 Task: Arrange a 90-minute stand-up paddleboarding and kayaking adventure.
Action: Mouse moved to (517, 200)
Screenshot: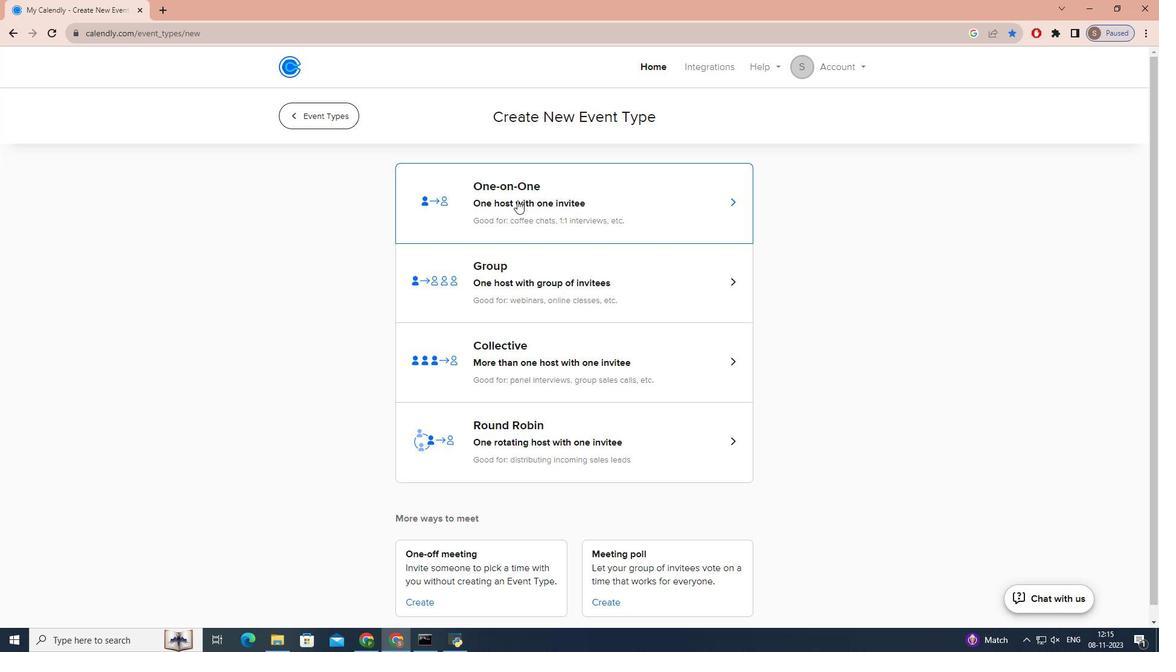 
Action: Mouse pressed left at (517, 200)
Screenshot: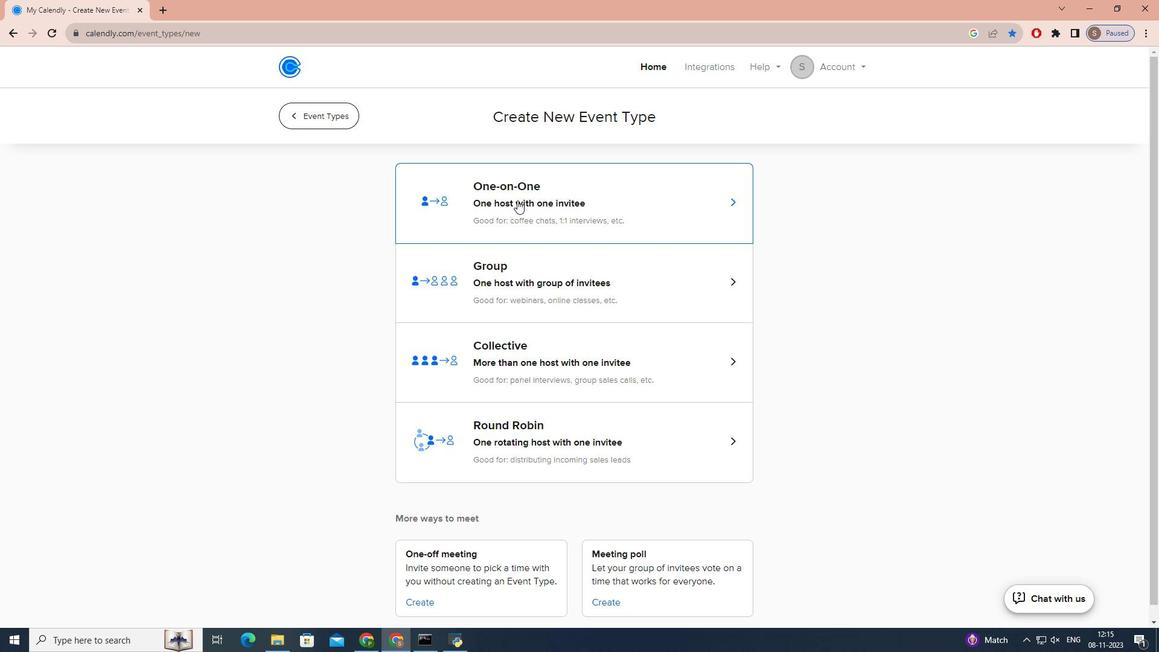 
Action: Key pressed c<Key.caps_lock>OASTE<Key.backspace>AL<Key.space><Key.caps_lock>p<Key.caps_lock>ADDLE<Key.space>AND<Key.space><Key.caps_lock>k<Key.caps_lock>AYAKING<Key.space><Key.caps_lock>a<Key.caps_lock>DVENTURE
Screenshot: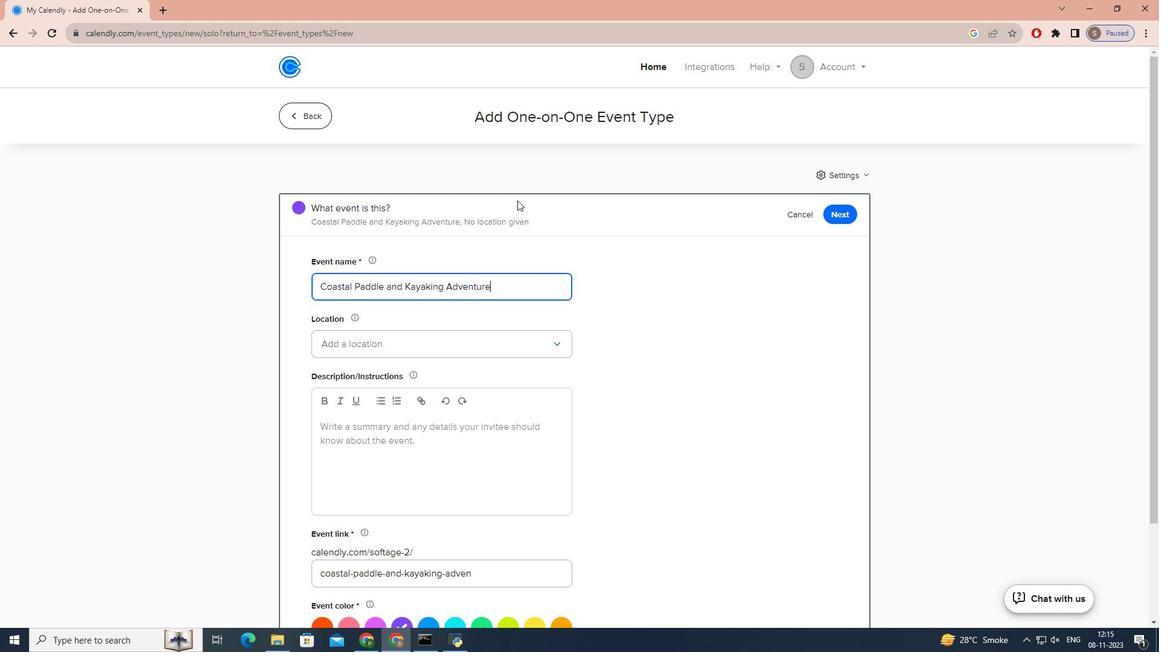 
Action: Mouse moved to (477, 338)
Screenshot: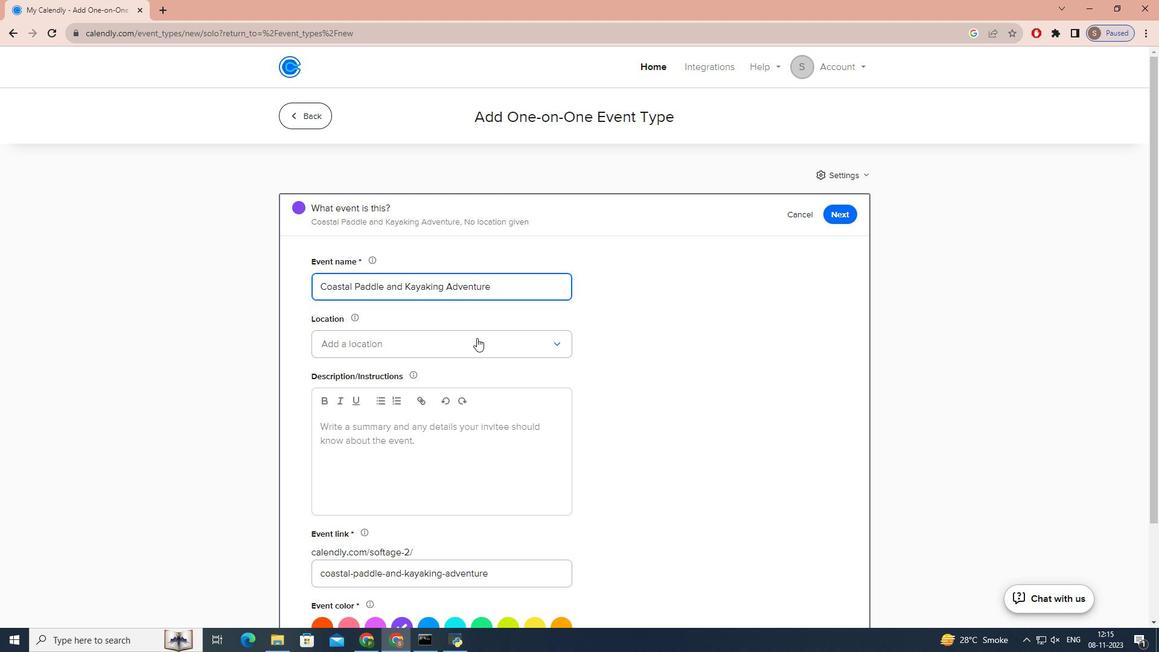 
Action: Mouse pressed left at (477, 338)
Screenshot: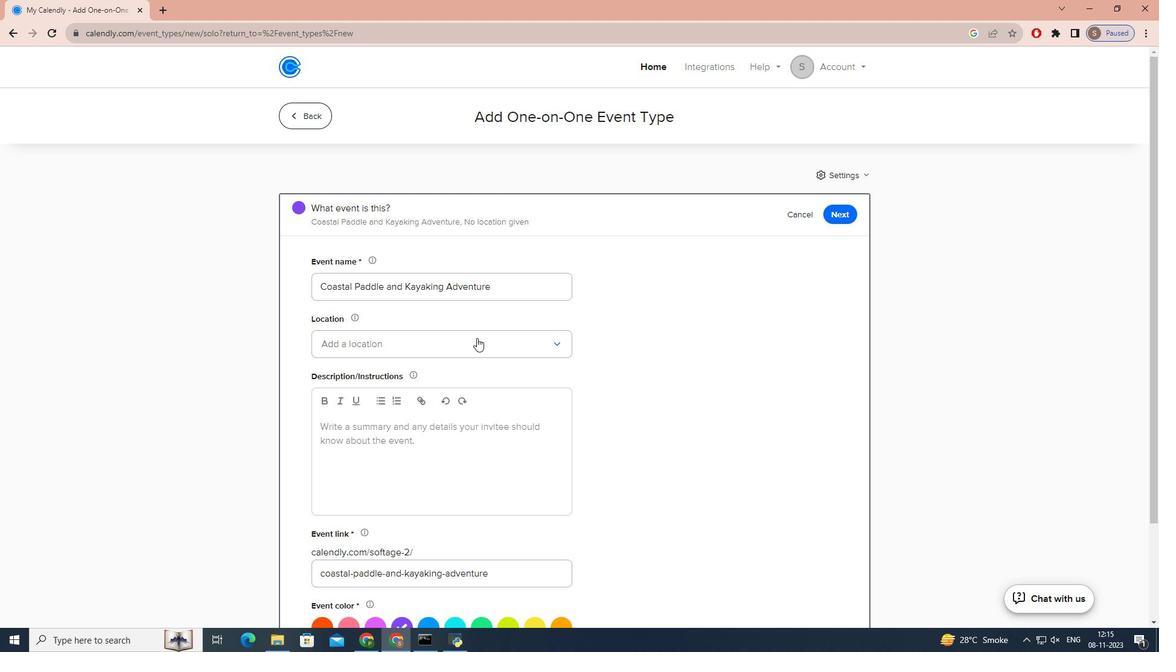 
Action: Mouse moved to (435, 384)
Screenshot: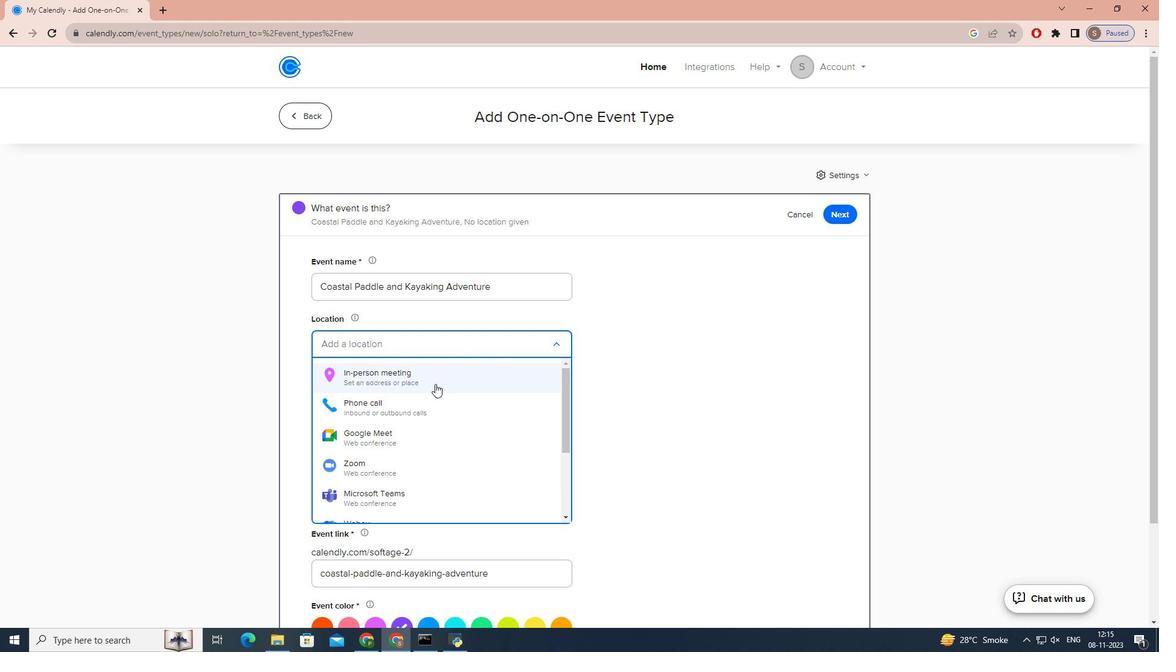 
Action: Mouse pressed left at (435, 384)
Screenshot: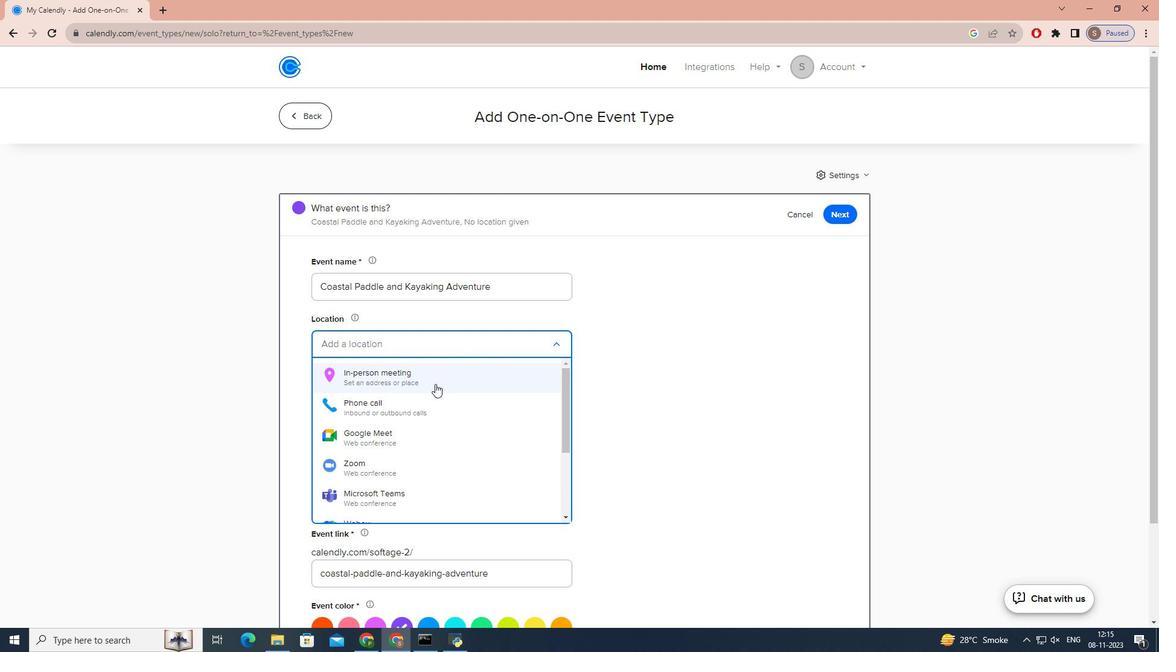 
Action: Mouse moved to (501, 207)
Screenshot: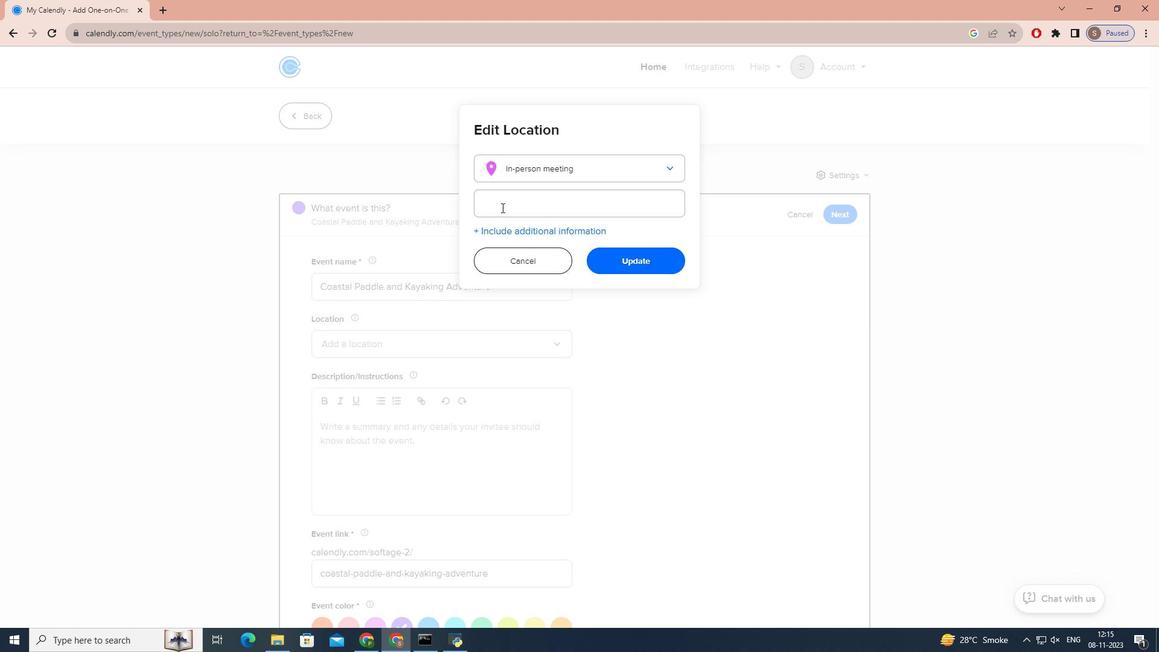 
Action: Mouse pressed left at (501, 207)
Screenshot: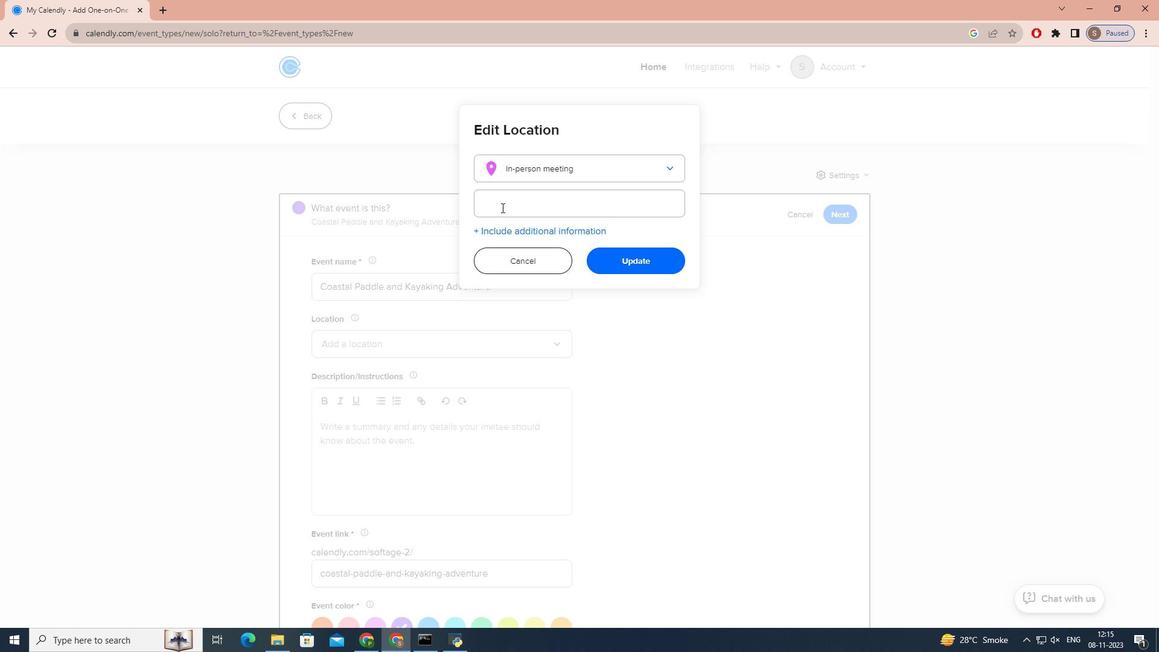 
Action: Key pressed <Key.caps_lock>e<Key.caps_lock>VERGLADES<Key.space><Key.caps_lock>n<Key.caps_lock>ATIONAL<Key.space><Key.caps_lock>p<Key.caps_lock>ARK,<Key.space><Key.caps_lock>f<Key.caps_lock>LORIDA,<Key.space><Key.caps_lock>usa<Key.space>
Screenshot: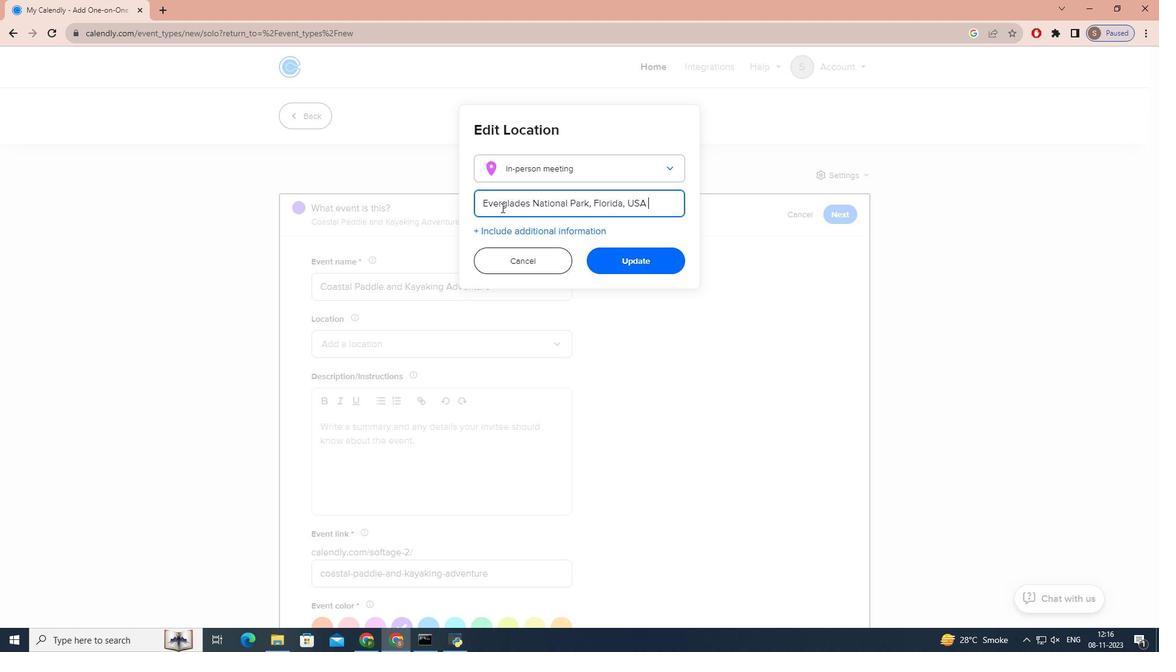 
Action: Mouse moved to (655, 257)
Screenshot: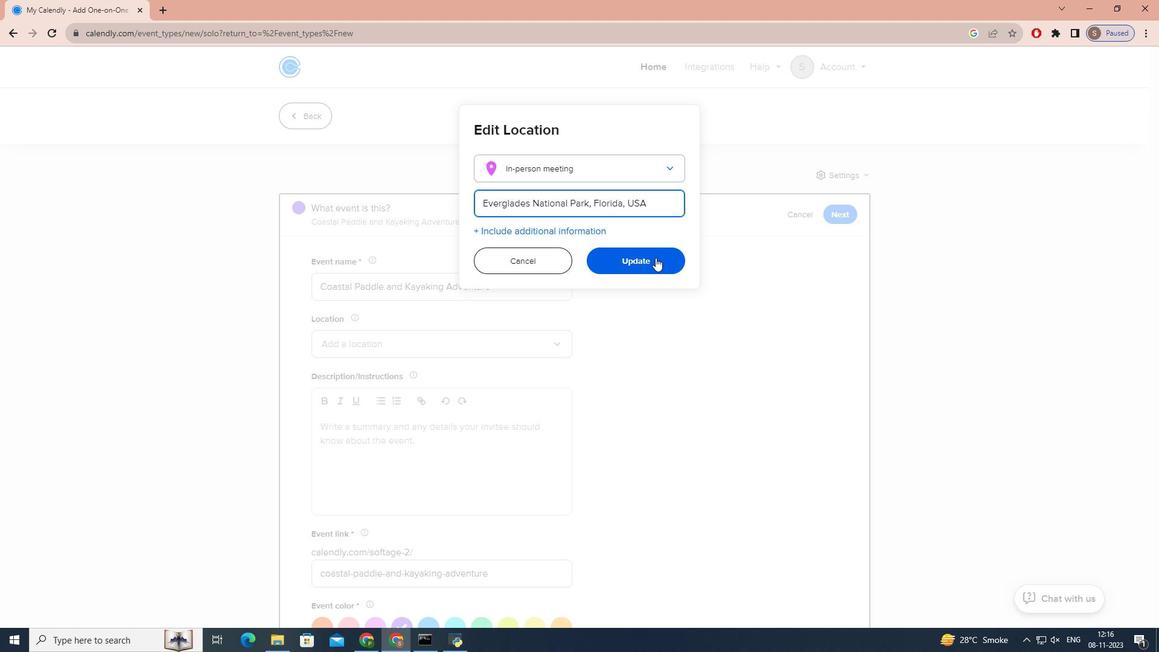
Action: Mouse pressed left at (655, 257)
Screenshot: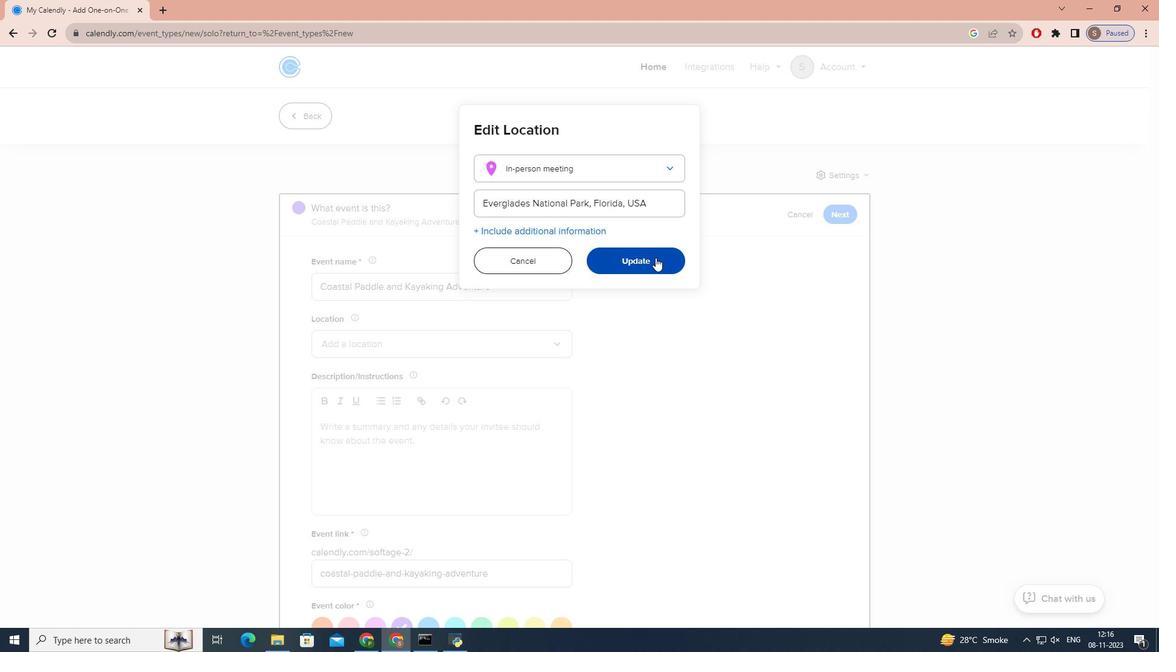 
Action: Mouse moved to (382, 460)
Screenshot: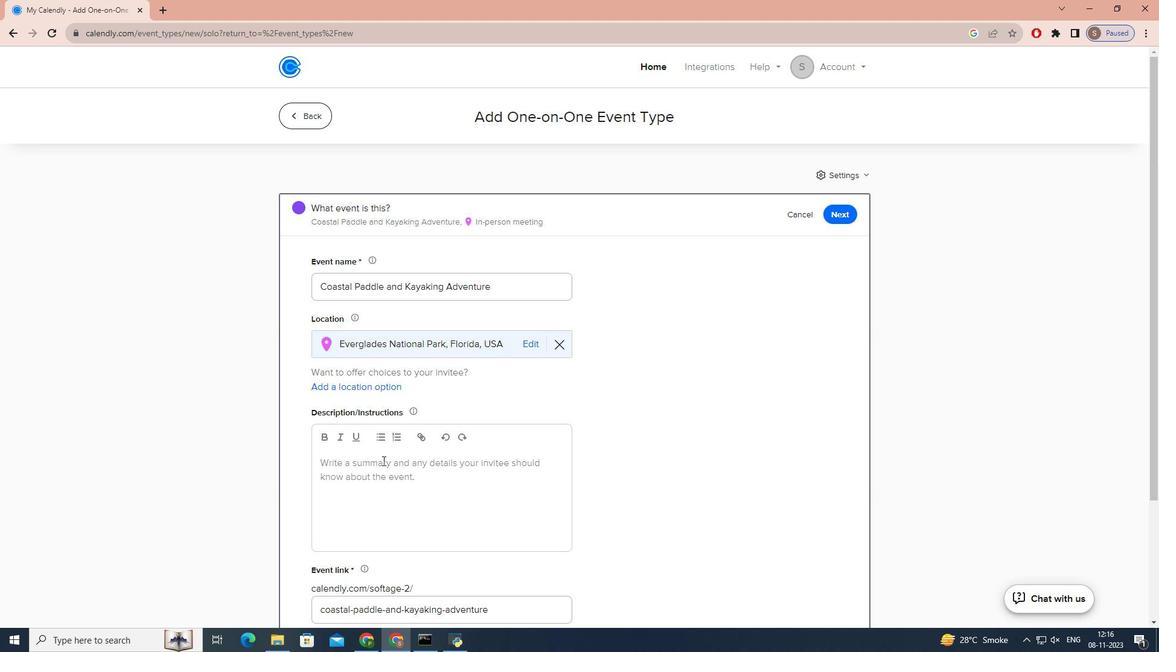 
Action: Mouse pressed left at (382, 460)
Screenshot: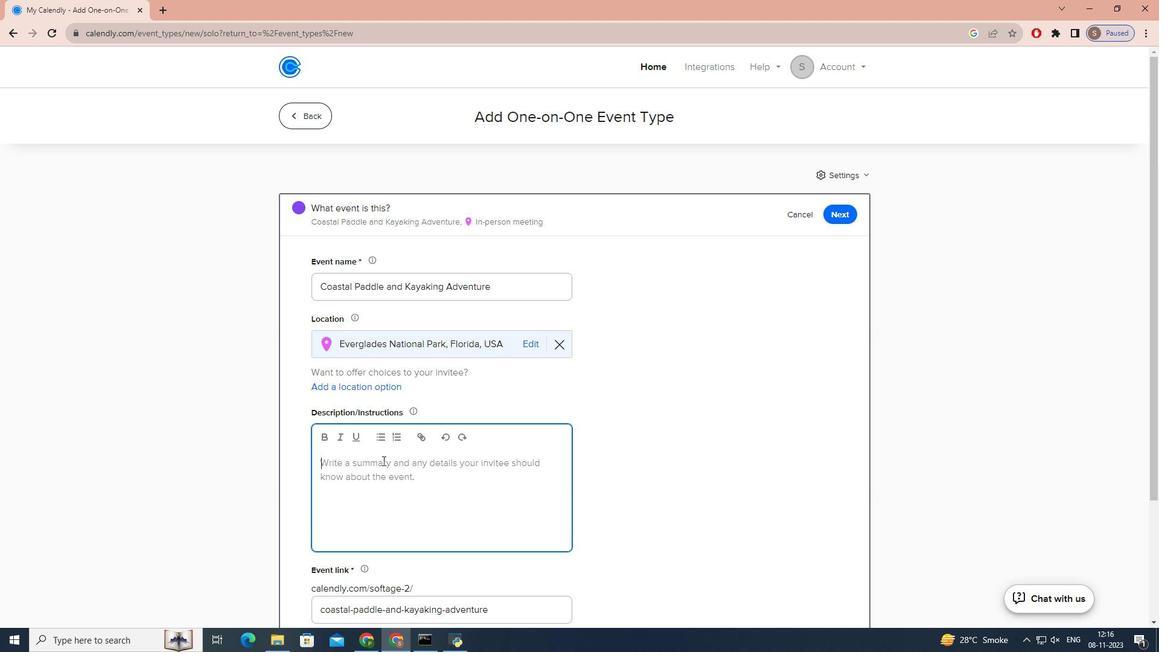 
Action: Mouse moved to (382, 460)
Screenshot: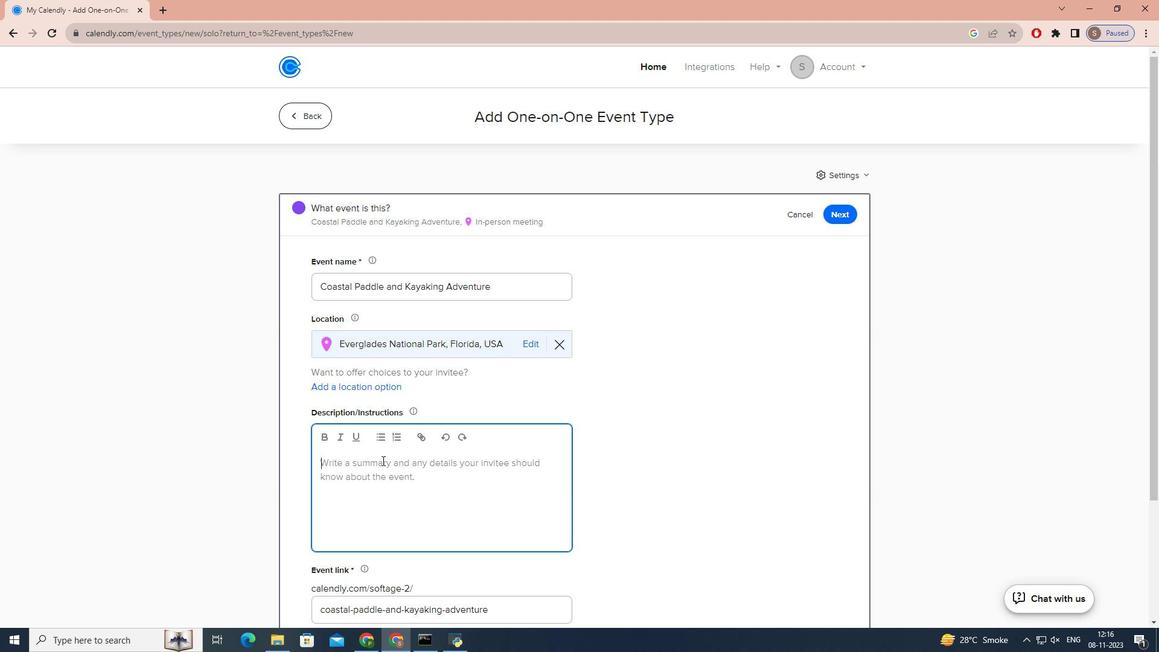 
Action: Key pressed j<Key.caps_lock>OIN<Key.space>US<Key.space>FOR<Key.space>A<Key.space>THRILLING<Key.space>STAND-UP<Key.space>PADDLE<Key.space>BOARDING<Key.space>AND<Key.space>KAYAKING<Key.space>ADVN<Key.backspace>ENTURE<Key.space>ALONG<Key.space>THE<Key.space>STUNNING<Key.space>COASTLINE.<Key.space><Key.caps_lock>w<Key.caps_lock>HETHER<Key.space>YOU<Key.space>ARE<Key.space>A<Key.space>BEGINNER<Key.space>OR<Key.space>AN<Key.space>EXPEIR<Key.backspace><Key.backspace>RIENCED<Key.space>WATER<Key.space>ENTHUSIAST,<Key.space>THIS<Key.space>EXCURSION<Key.space>PROMISES<Key.space>A<Key.space>MEMORABLE<Key.space>EXPERIENCE.<Key.space><Key.caps_lock>e<Key.caps_lock>XPLORE<Key.space>THE<Key.space>SCENIC<Key.space>WATERS,<Key.space>ENJOY<Key.space>THE<Key.space>TRANQUILITY<Key.space>OF<Key.space>NATURE<Key.space><Key.backspace>,<Key.space>AND<Key.space>GET<Key.space>SOME<Key.space>EXERCISE<Key.space>IN<Key.space>THE<Key.space>PROCESS<Key.shift>!
Screenshot: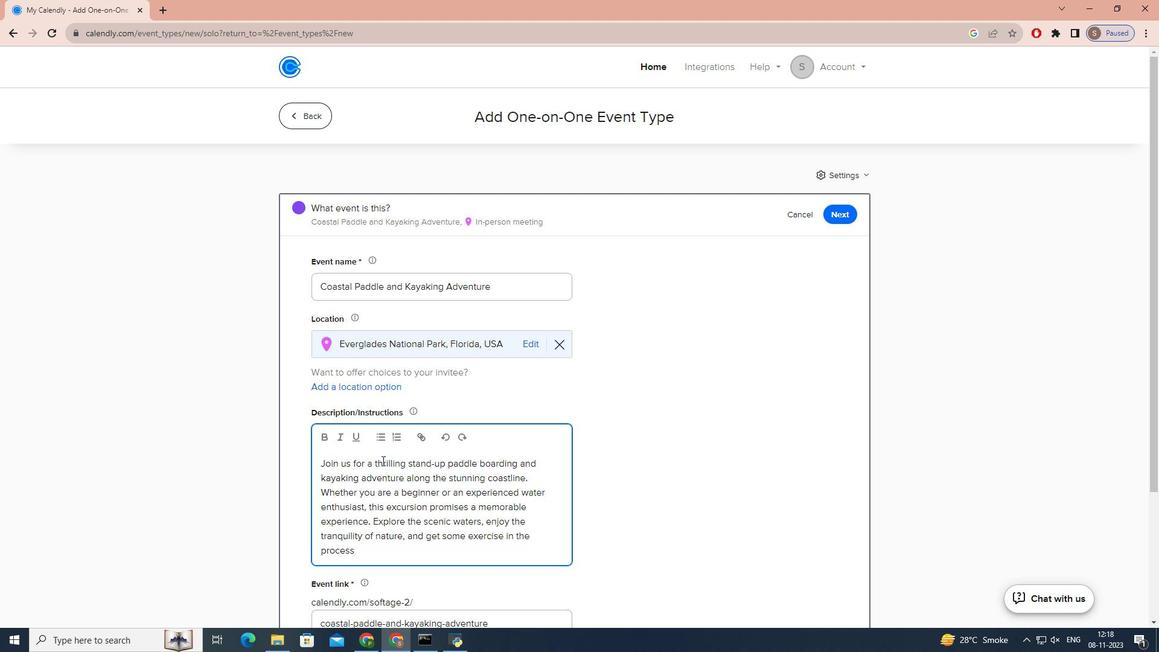 
Action: Mouse scrolled (382, 460) with delta (0, 0)
Screenshot: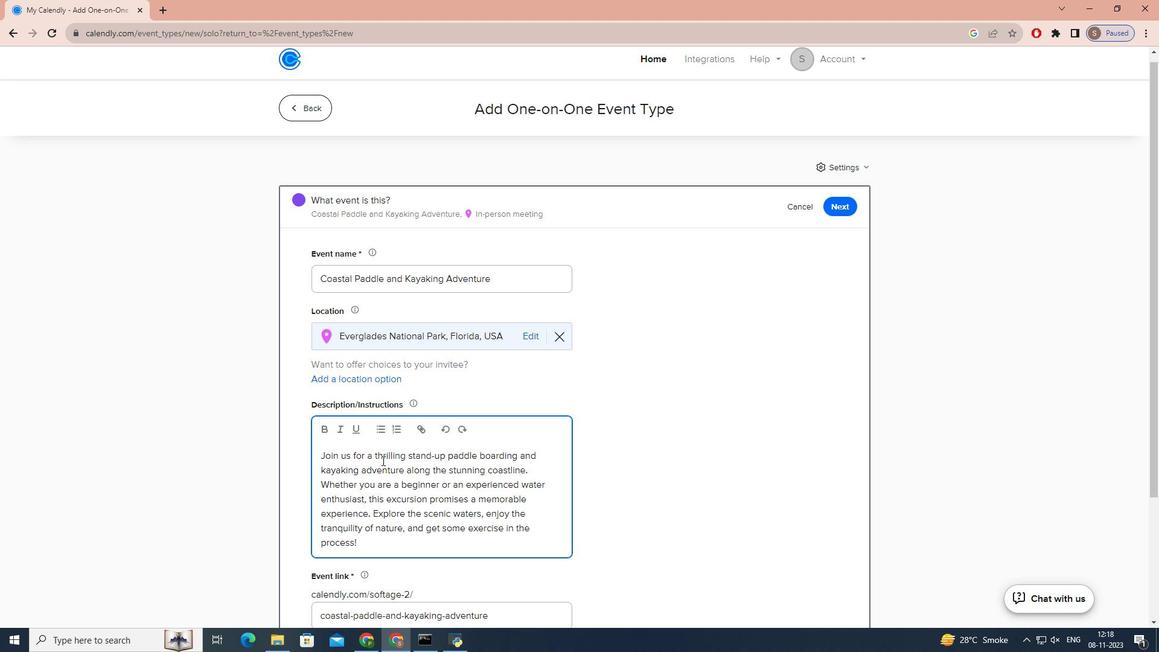
Action: Mouse scrolled (382, 460) with delta (0, 0)
Screenshot: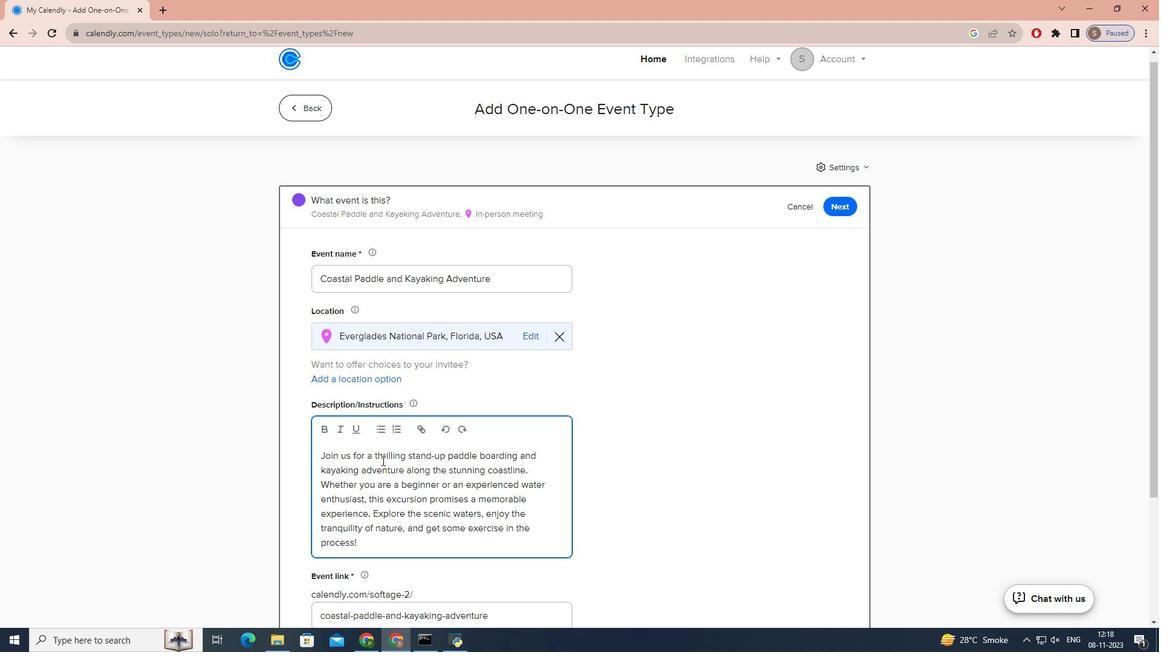 
Action: Mouse scrolled (382, 460) with delta (0, 0)
Screenshot: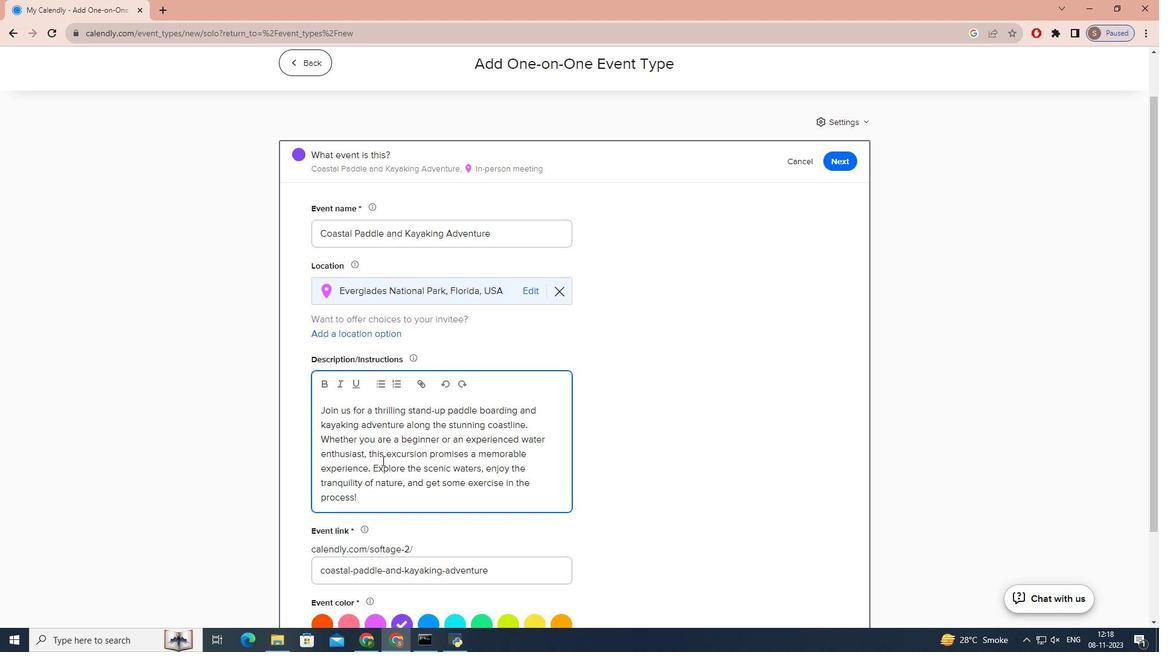 
Action: Mouse scrolled (382, 460) with delta (0, 0)
Screenshot: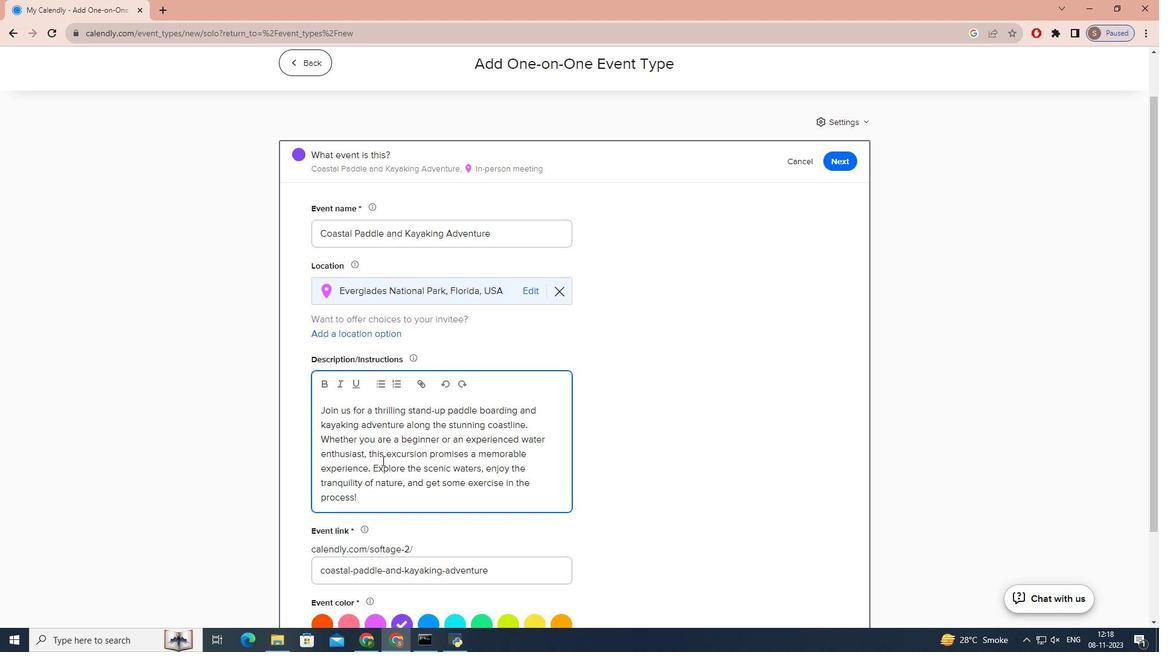 
Action: Mouse scrolled (382, 460) with delta (0, 0)
Screenshot: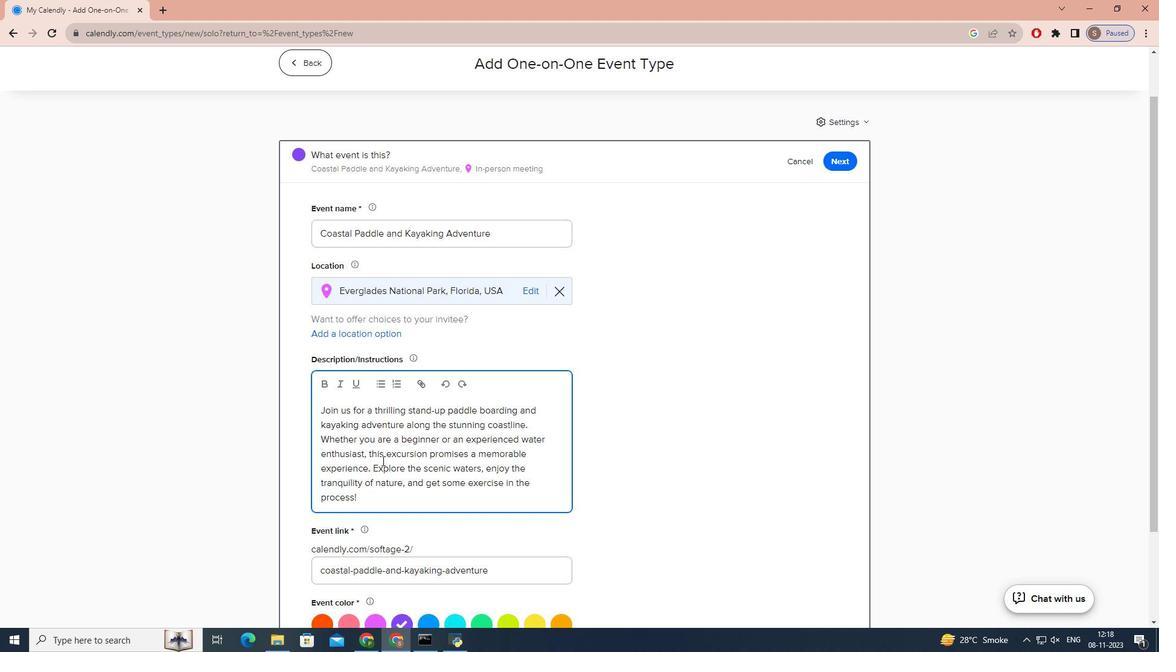 
Action: Mouse scrolled (382, 460) with delta (0, 0)
Screenshot: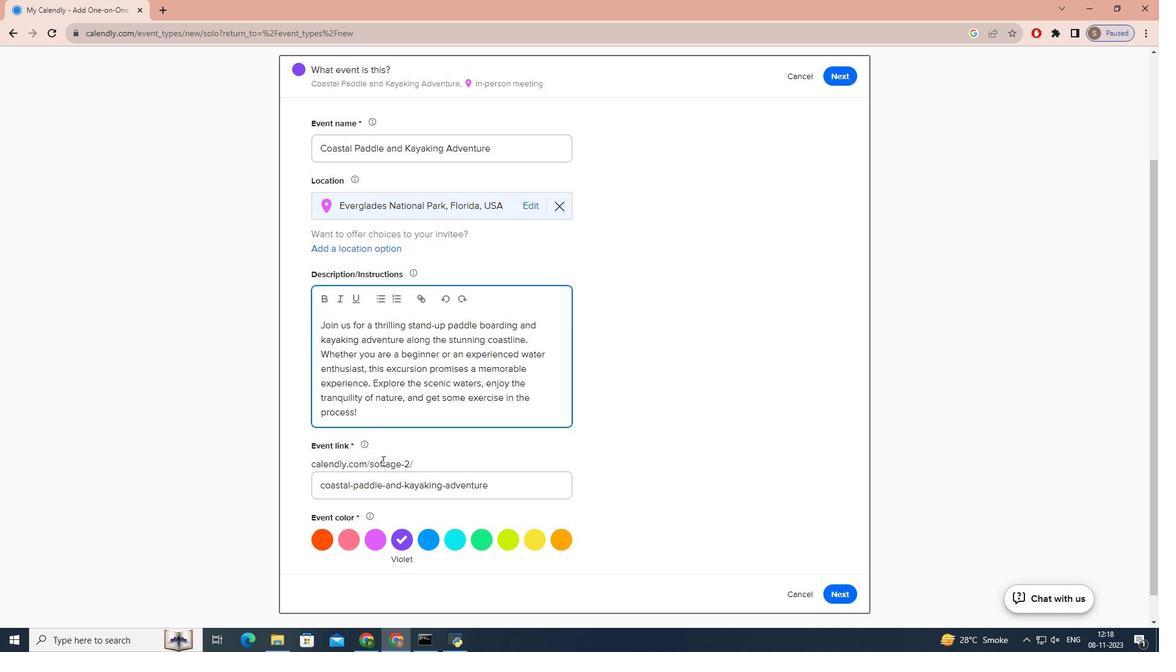 
Action: Mouse moved to (428, 506)
Screenshot: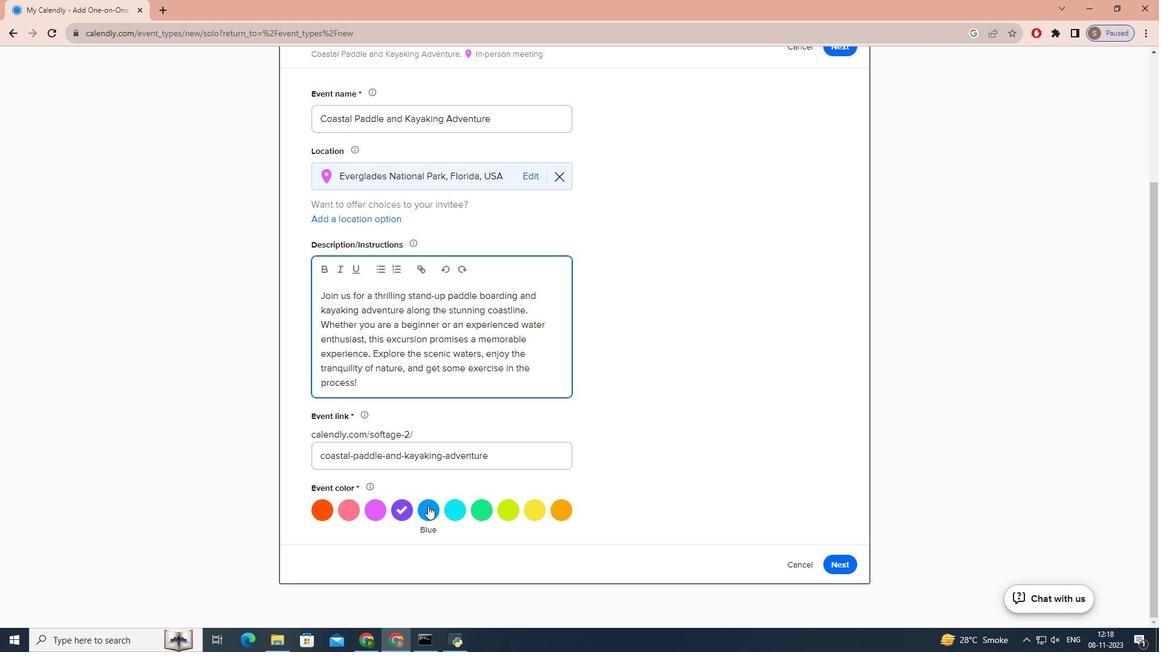 
Action: Mouse pressed left at (428, 506)
Screenshot: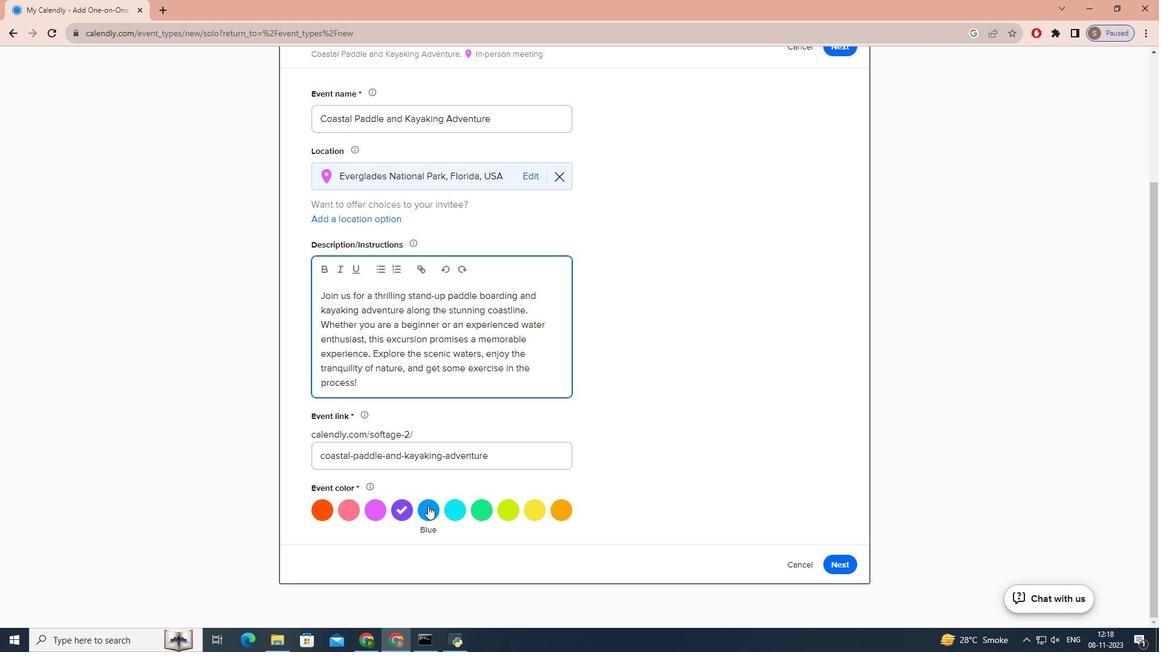 
Action: Mouse moved to (842, 564)
Screenshot: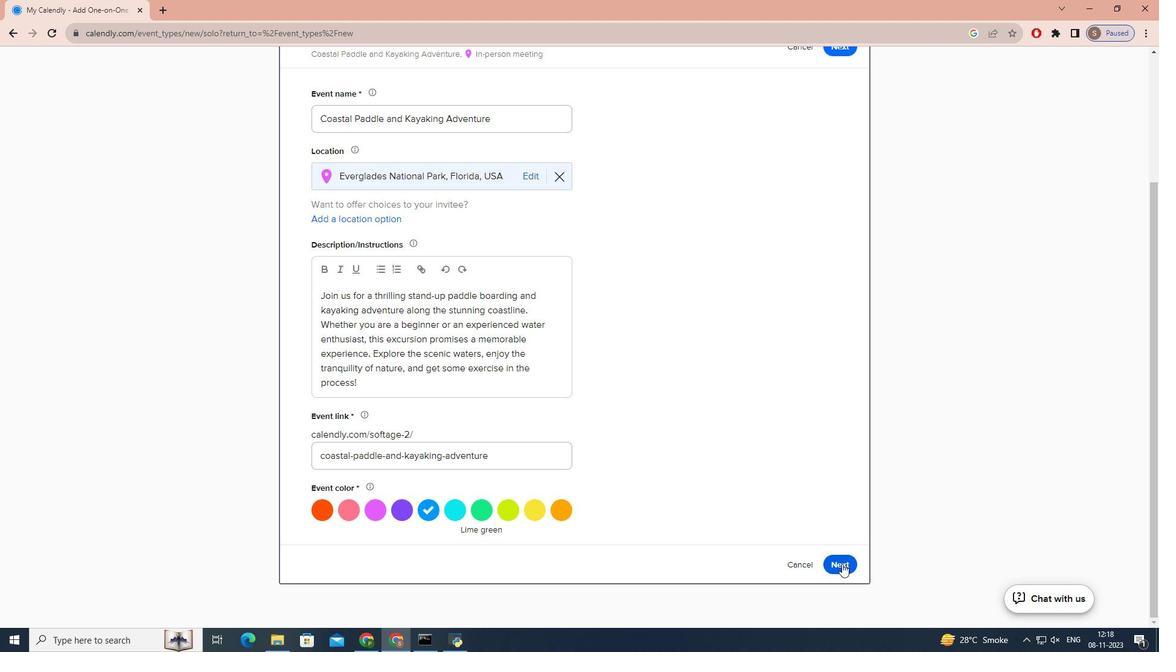 
Action: Mouse pressed left at (842, 564)
Screenshot: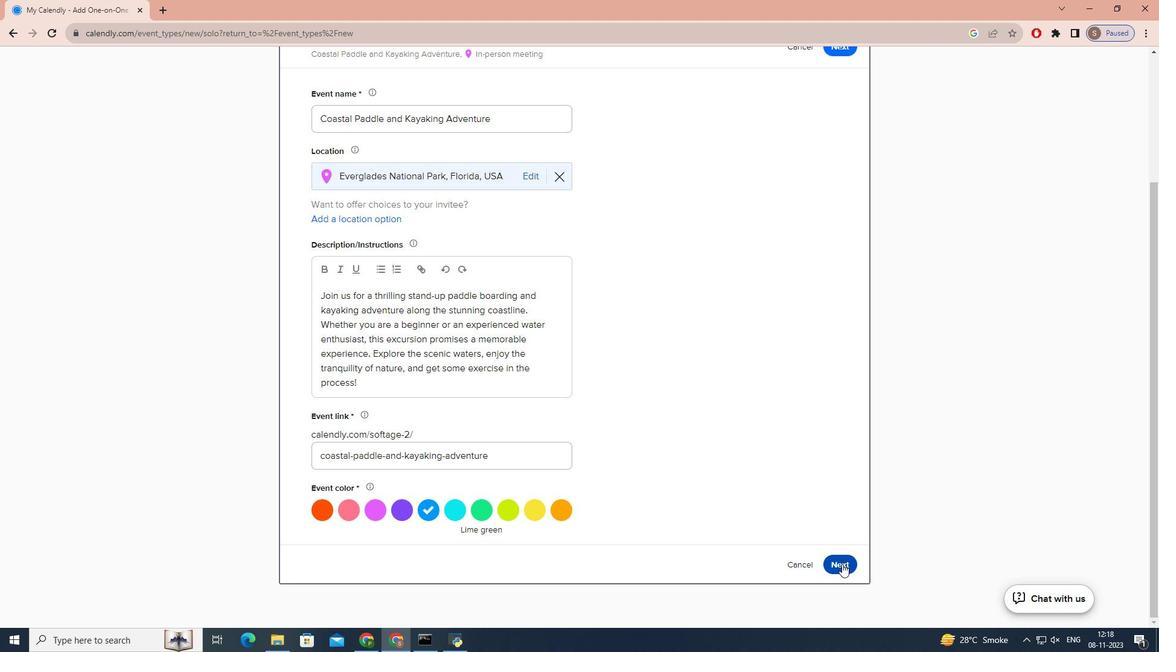 
Action: Mouse moved to (472, 333)
Screenshot: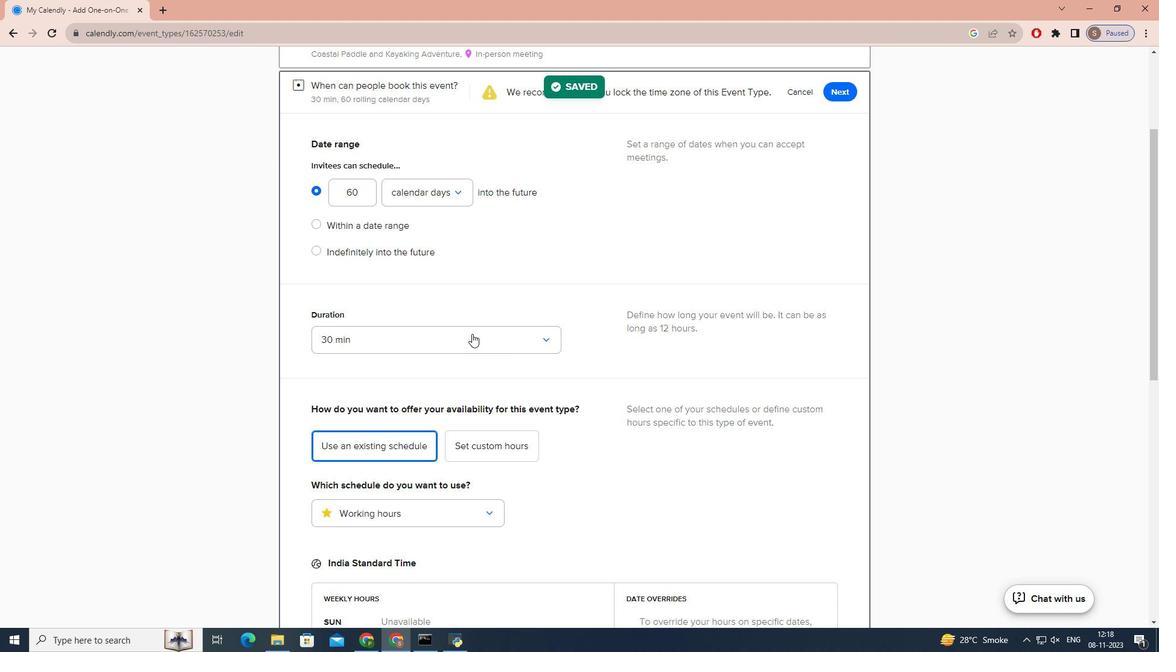 
Action: Mouse pressed left at (472, 333)
Screenshot: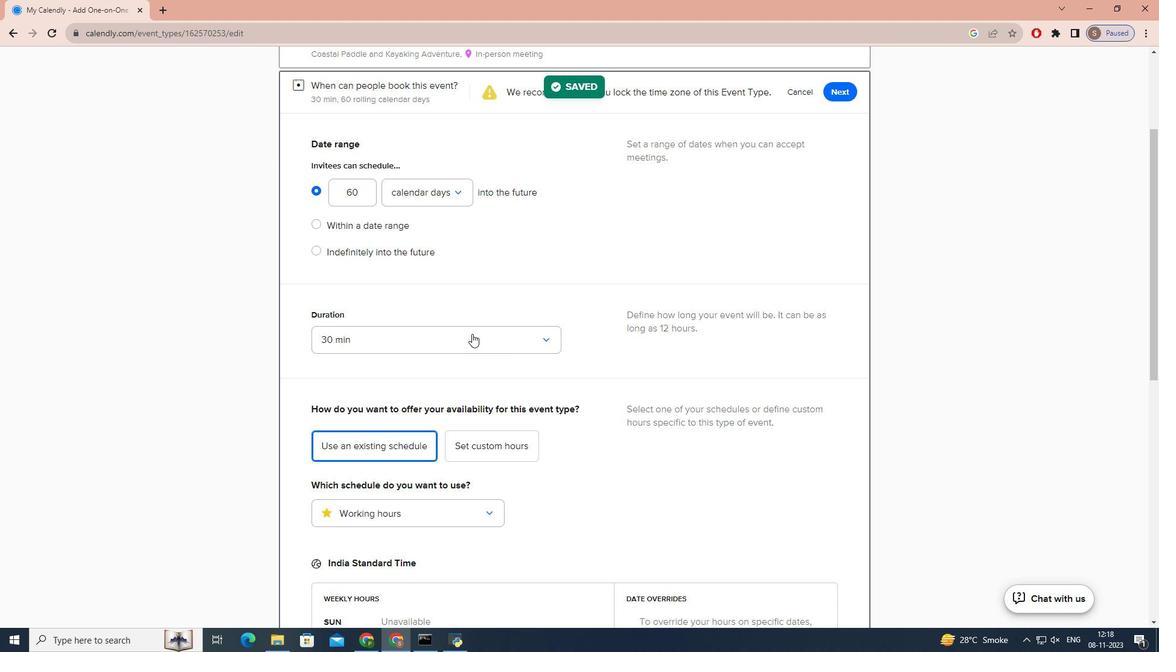 
Action: Mouse moved to (428, 458)
Screenshot: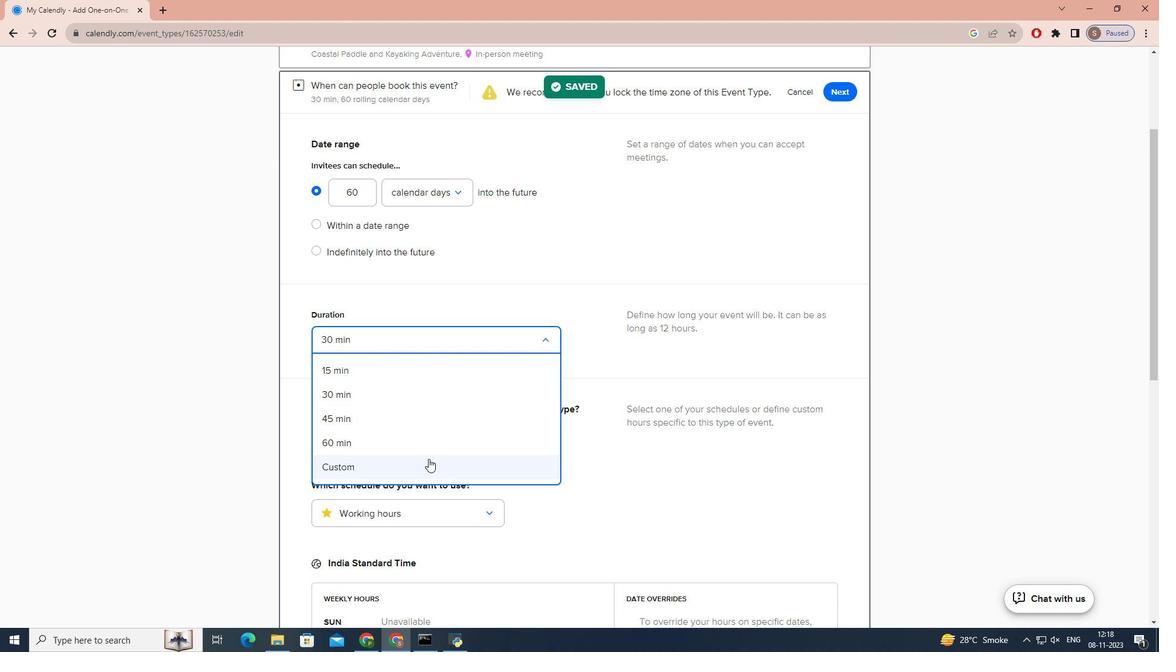 
Action: Mouse pressed left at (428, 458)
Screenshot: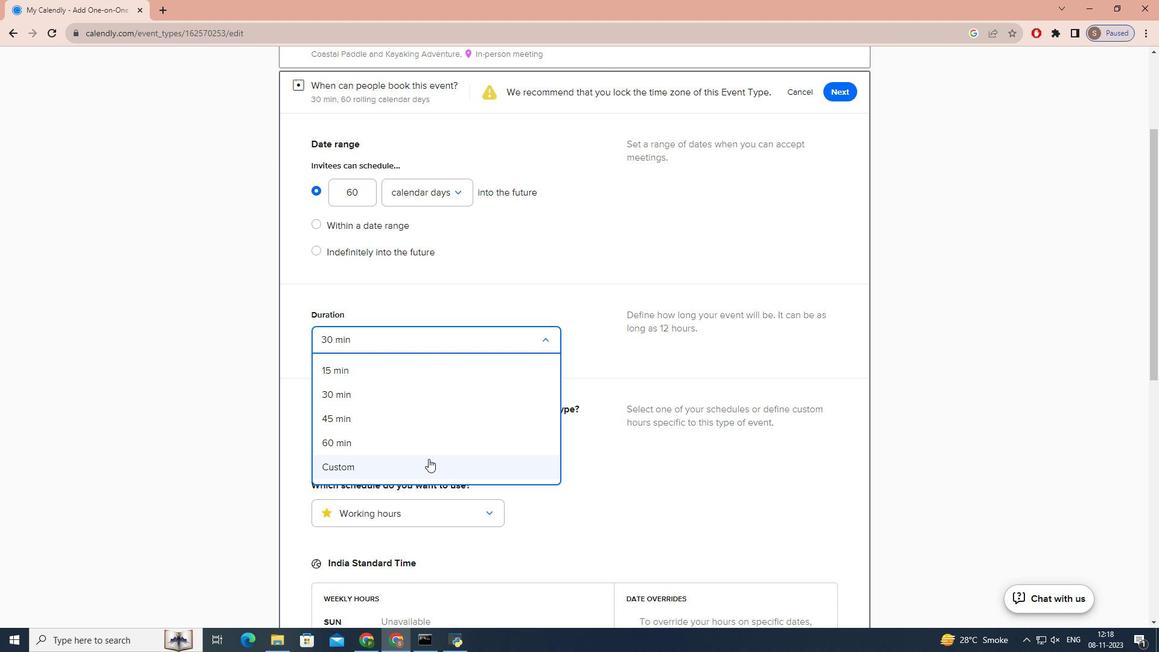 
Action: Mouse moved to (407, 370)
Screenshot: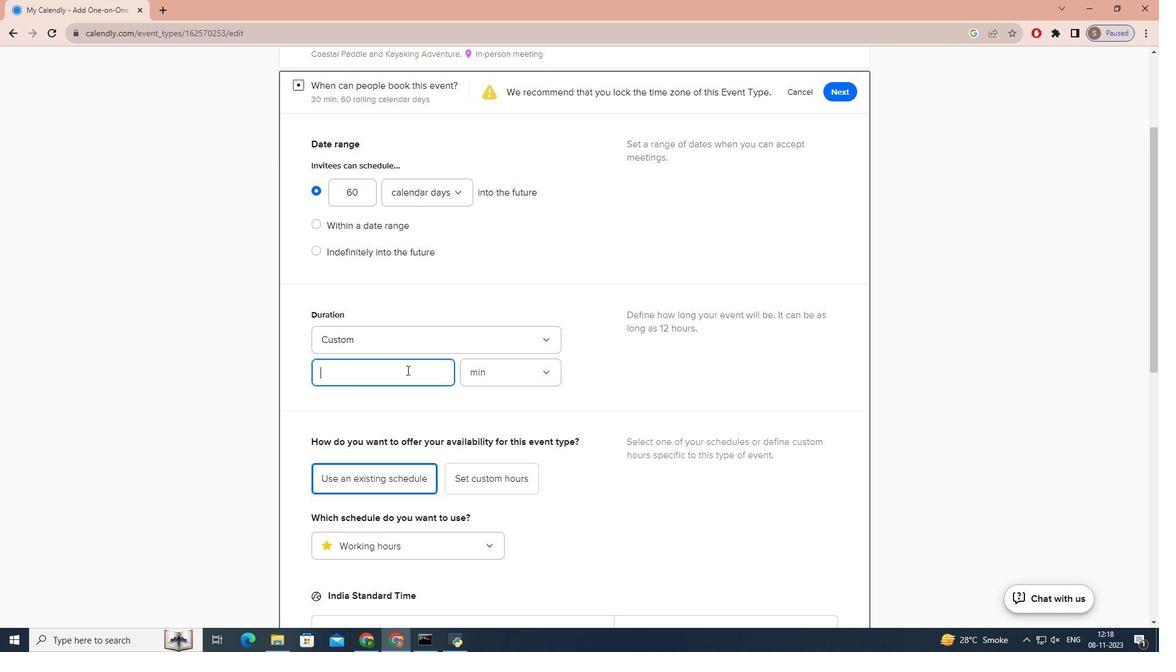 
Action: Key pressed 90
Screenshot: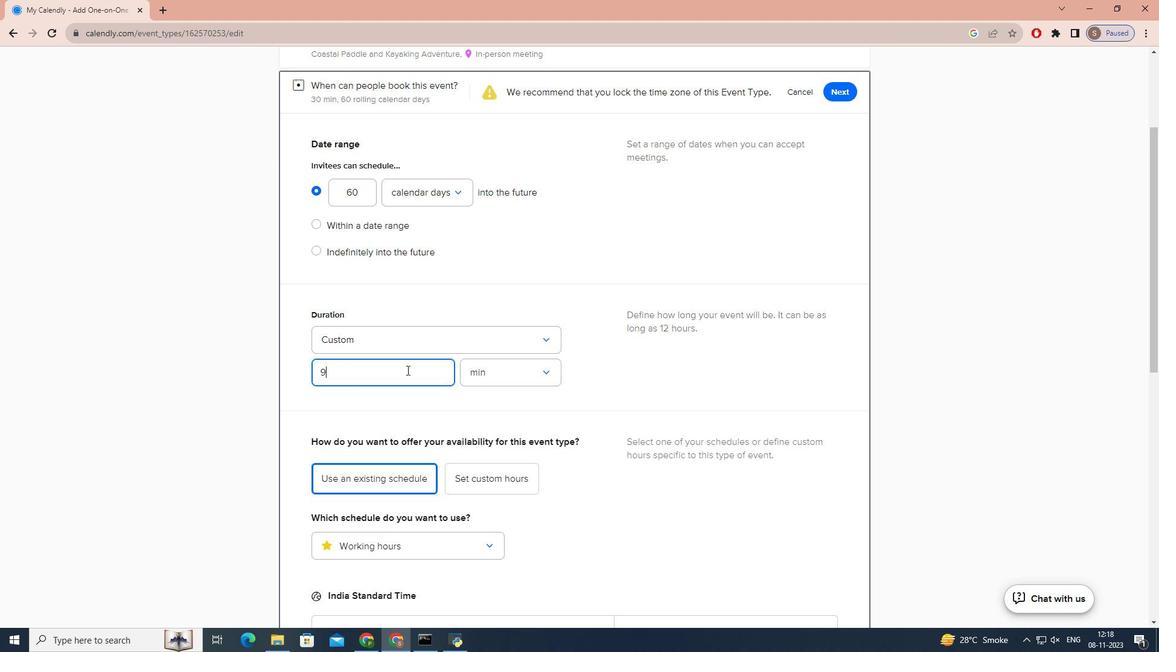 
Action: Mouse moved to (626, 324)
Screenshot: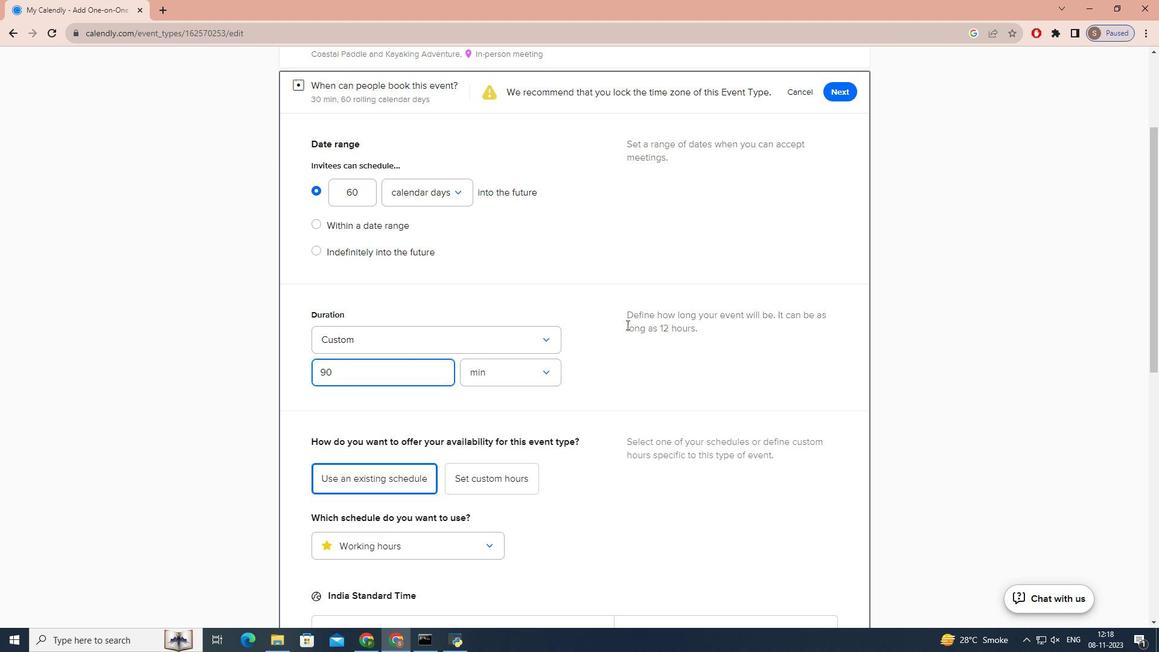 
Action: Mouse scrolled (626, 325) with delta (0, 0)
Screenshot: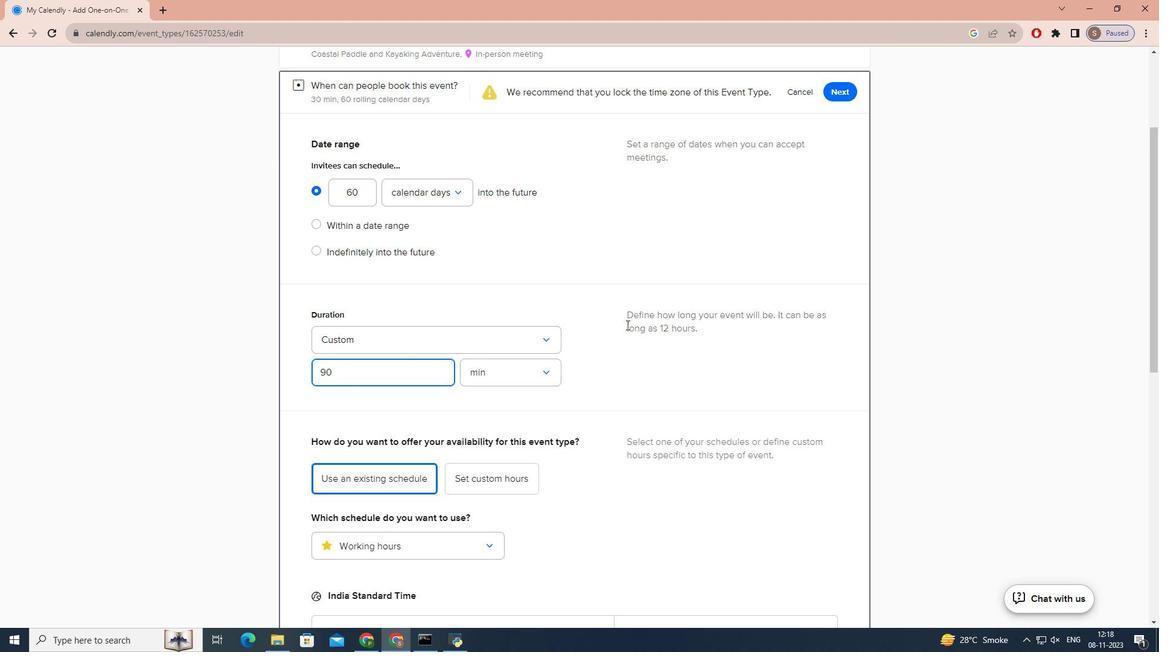 
Action: Mouse scrolled (626, 325) with delta (0, 0)
Screenshot: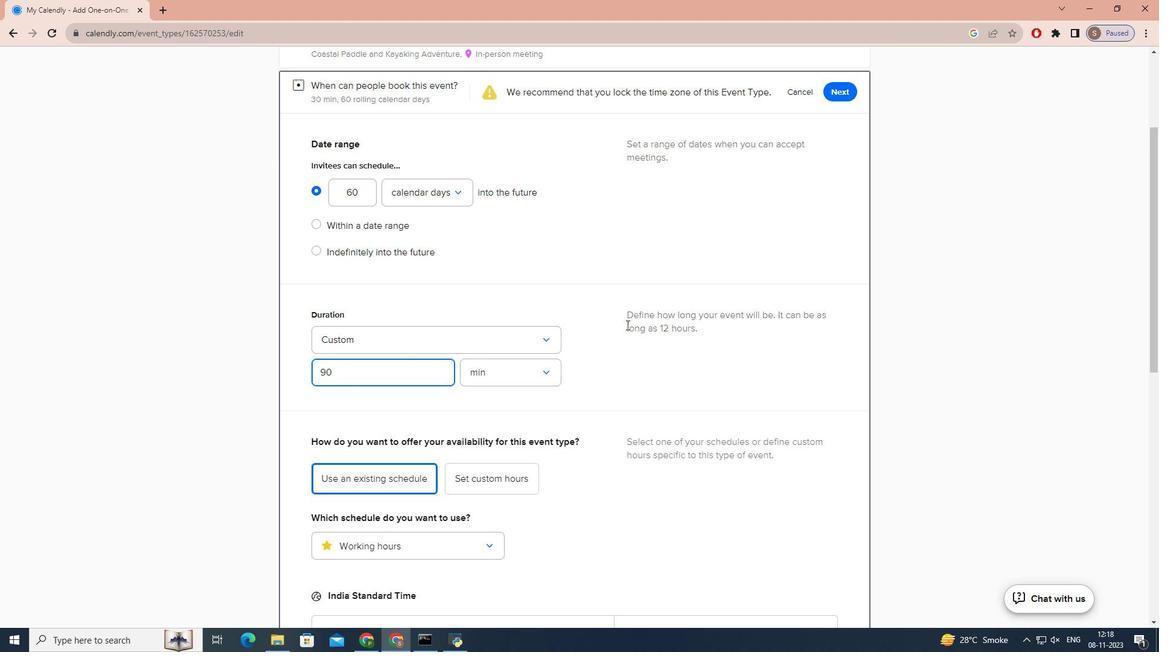 
Action: Mouse scrolled (626, 325) with delta (0, 0)
Screenshot: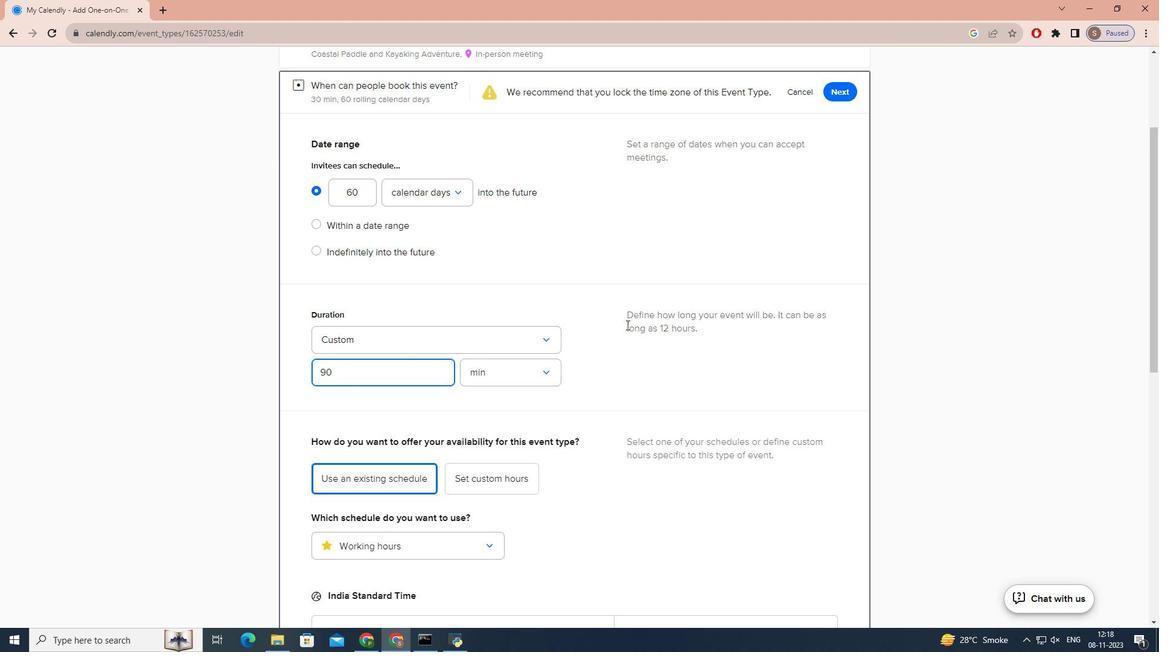 
Action: Mouse scrolled (626, 325) with delta (0, 0)
Screenshot: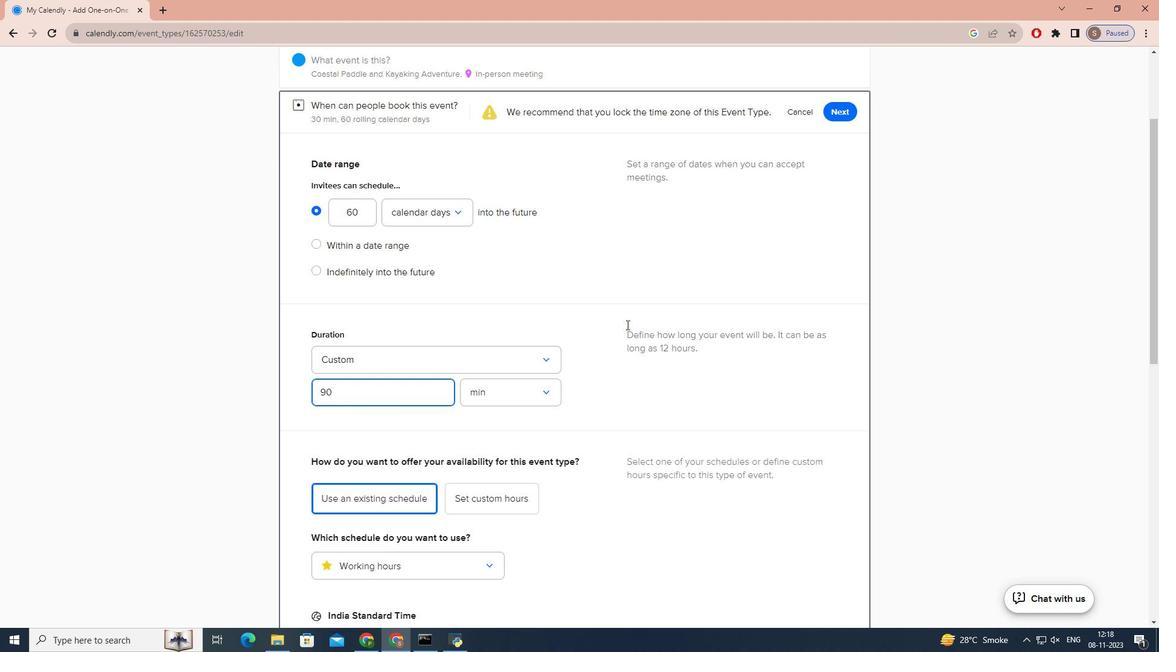 
Action: Mouse moved to (843, 250)
Screenshot: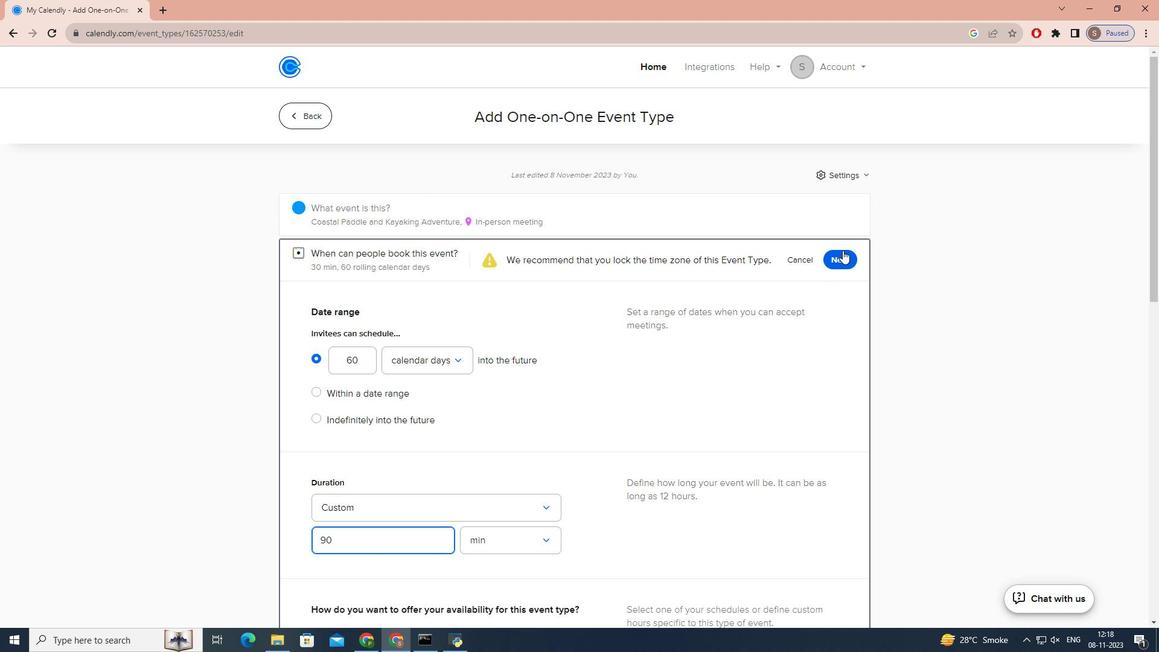 
Action: Mouse pressed left at (843, 250)
Screenshot: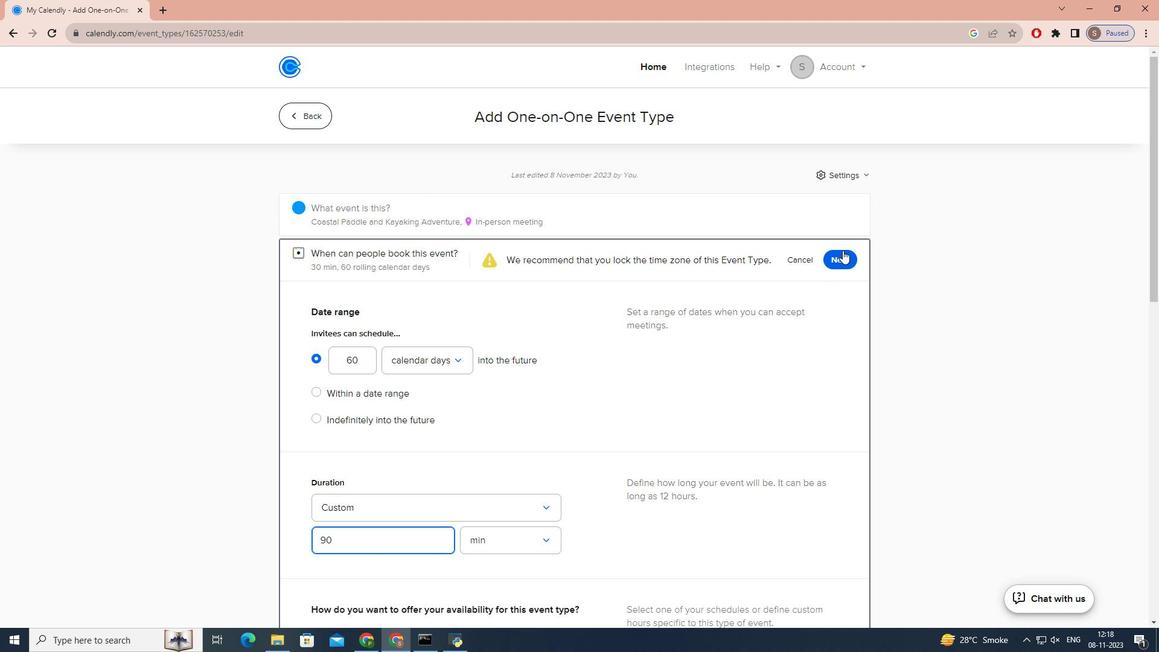 
